 Task: Create Card Card0000000020 in Board Board0000000005 in Workspace WS0000000002 in Trello. Create Card Card0000000021 in Board Board0000000006 in Workspace WS0000000002 in Trello. Create Card Card0000000022 in Board Board0000000006 in Workspace WS0000000002 in Trello. Create Card Card0000000023 in Board Board0000000006 in Workspace WS0000000002 in Trello. Create Card Card0000000024 in Board Board0000000006 in Workspace WS0000000002 in Trello
Action: Mouse moved to (364, 331)
Screenshot: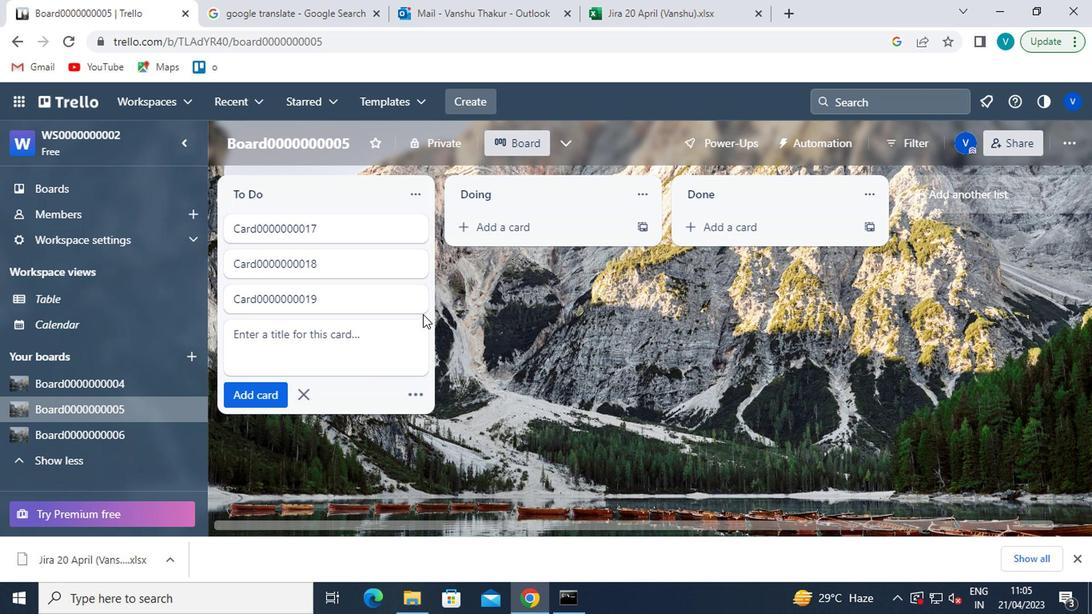 
Action: Mouse pressed left at (364, 331)
Screenshot: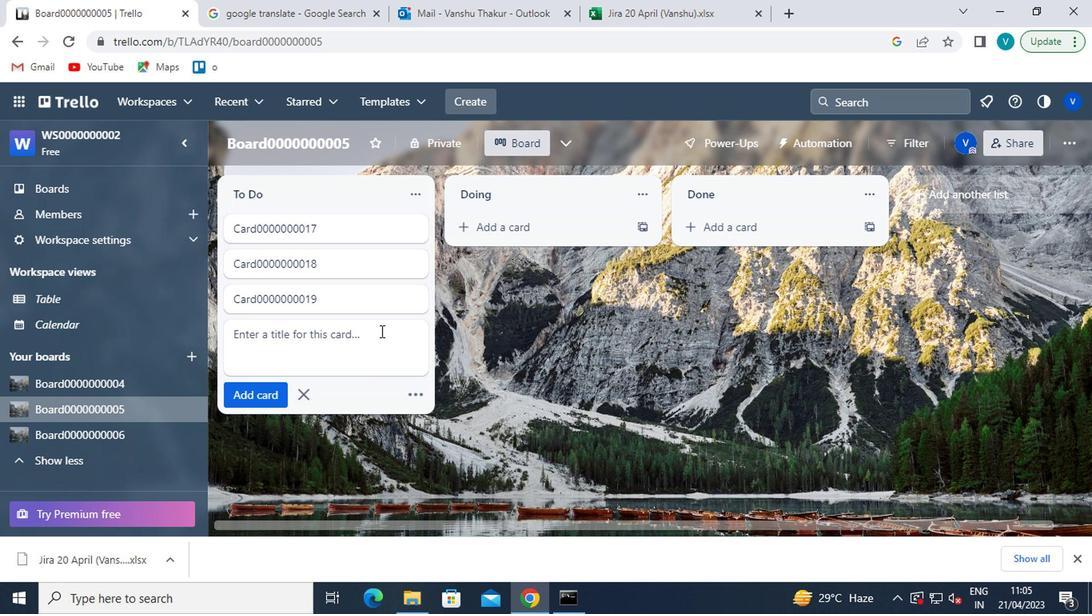 
Action: Key pressed <Key.shift>CARD0000000020
Screenshot: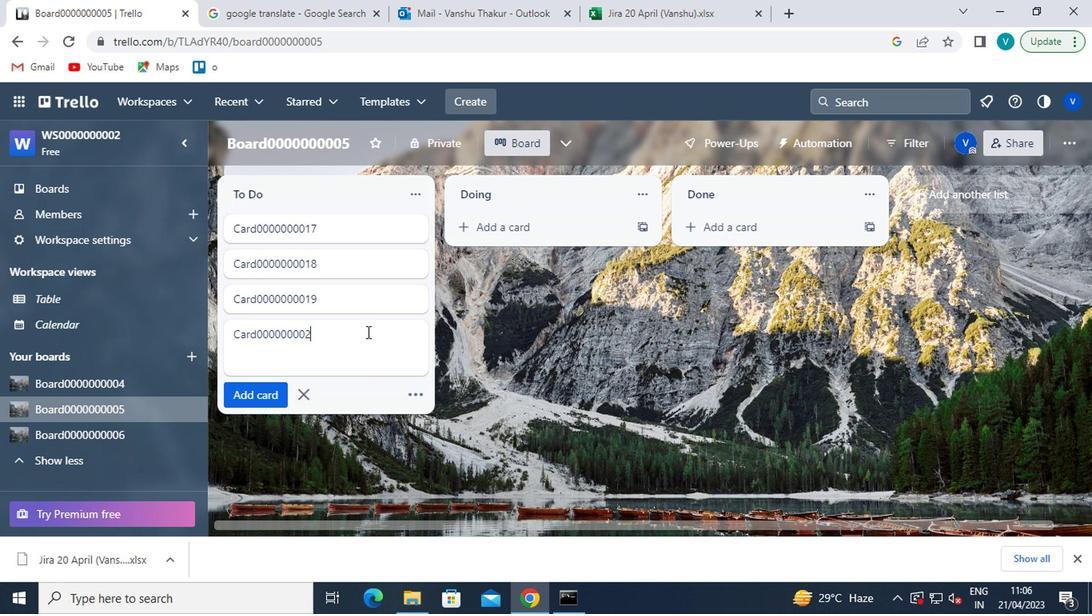 
Action: Mouse moved to (98, 434)
Screenshot: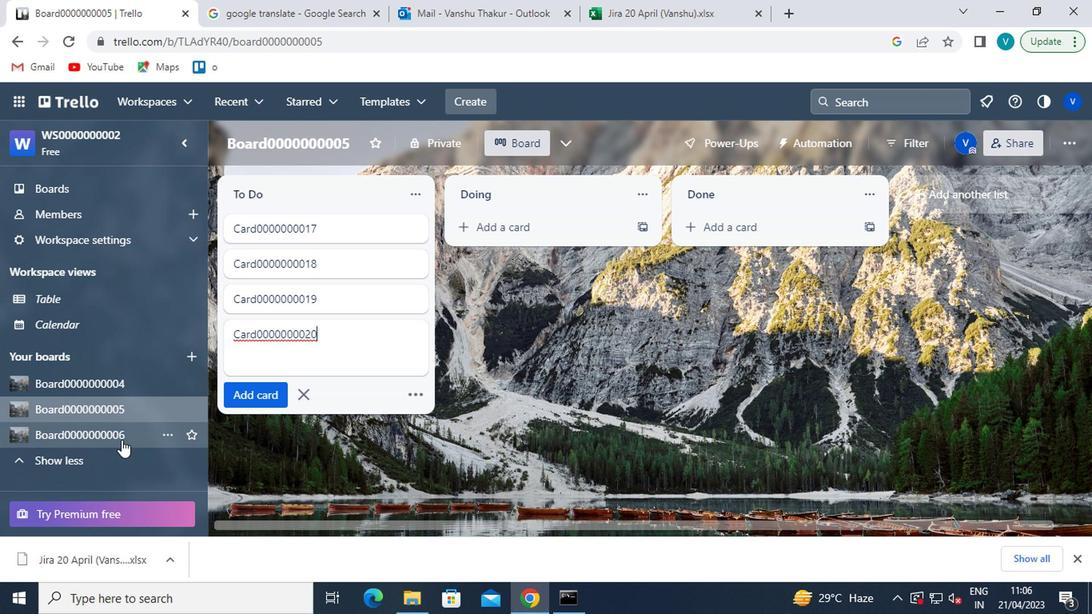 
Action: Mouse pressed left at (98, 434)
Screenshot: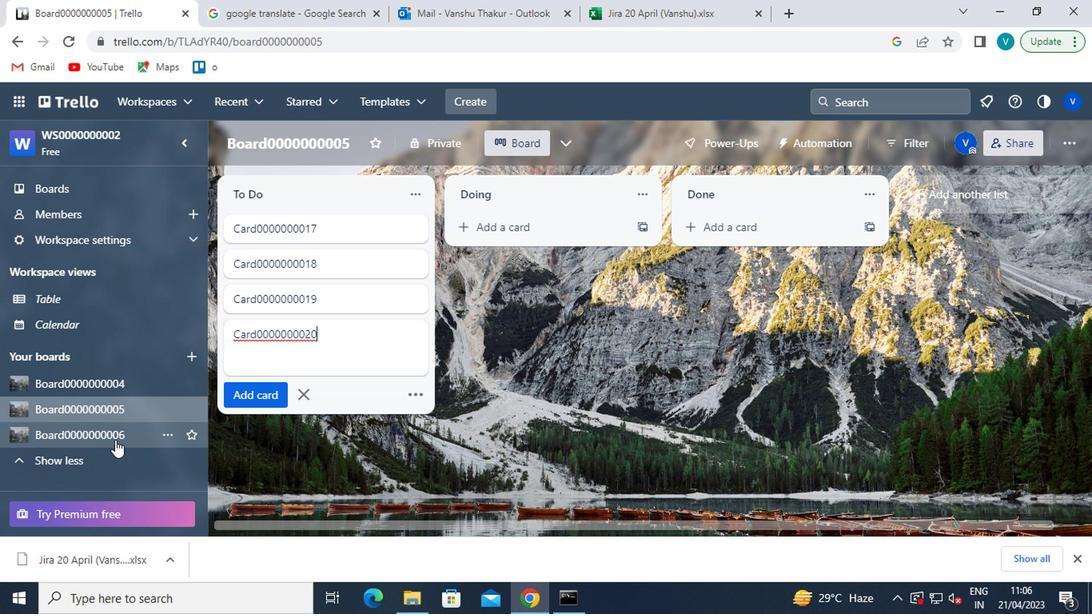 
Action: Mouse moved to (284, 258)
Screenshot: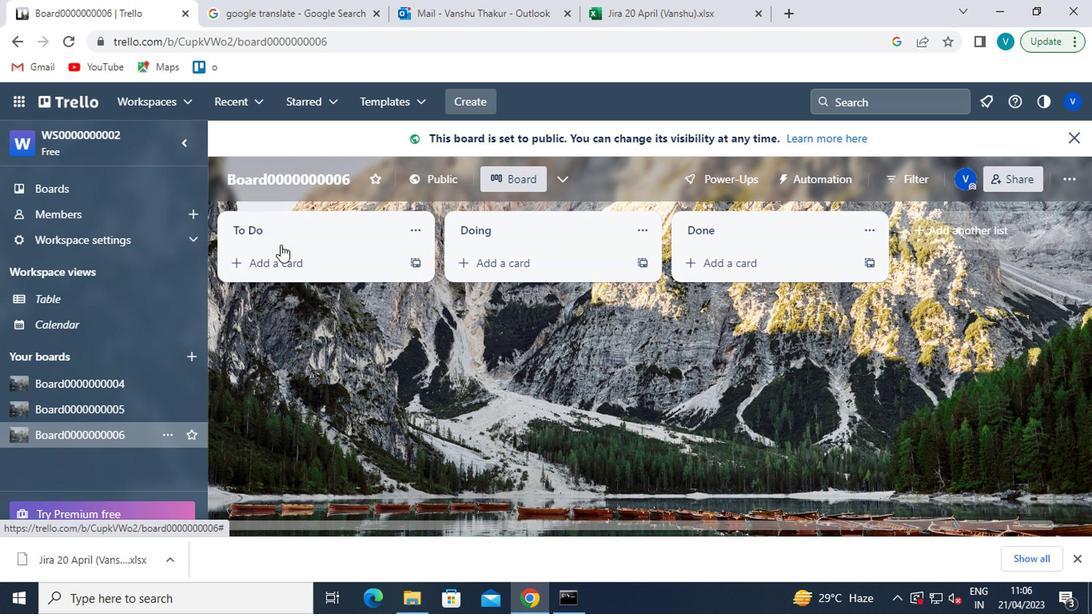 
Action: Mouse pressed left at (284, 258)
Screenshot: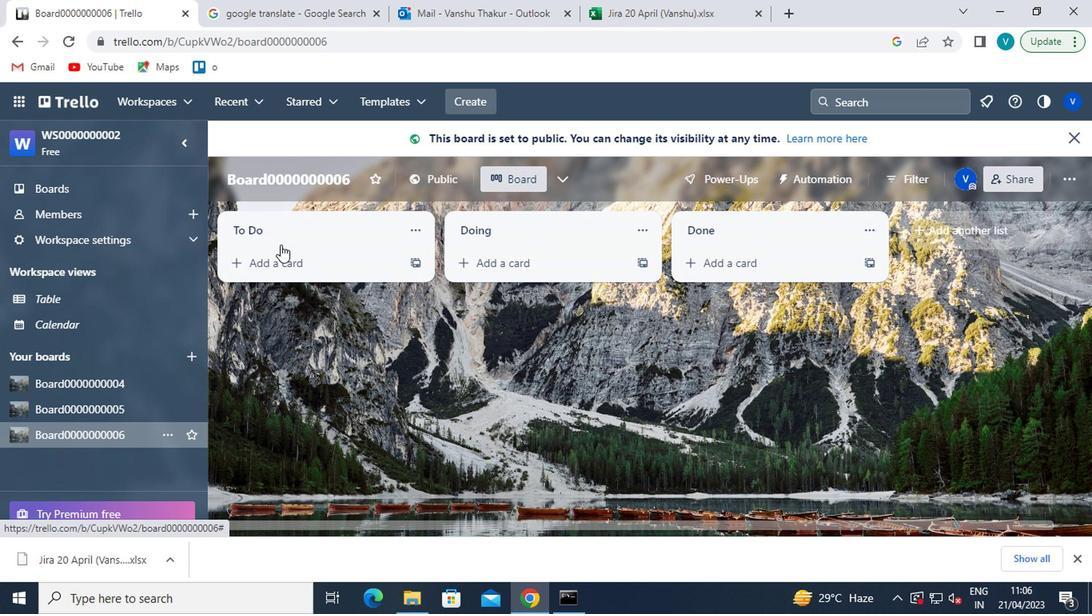 
Action: Key pressed <Key.shift>CARD0000000021<Key.enter><Key.shift>CARD0000000022<Key.enter><Key.shift>CARD0000000023<Key.enter><Key.shift>CARD0000000024
Screenshot: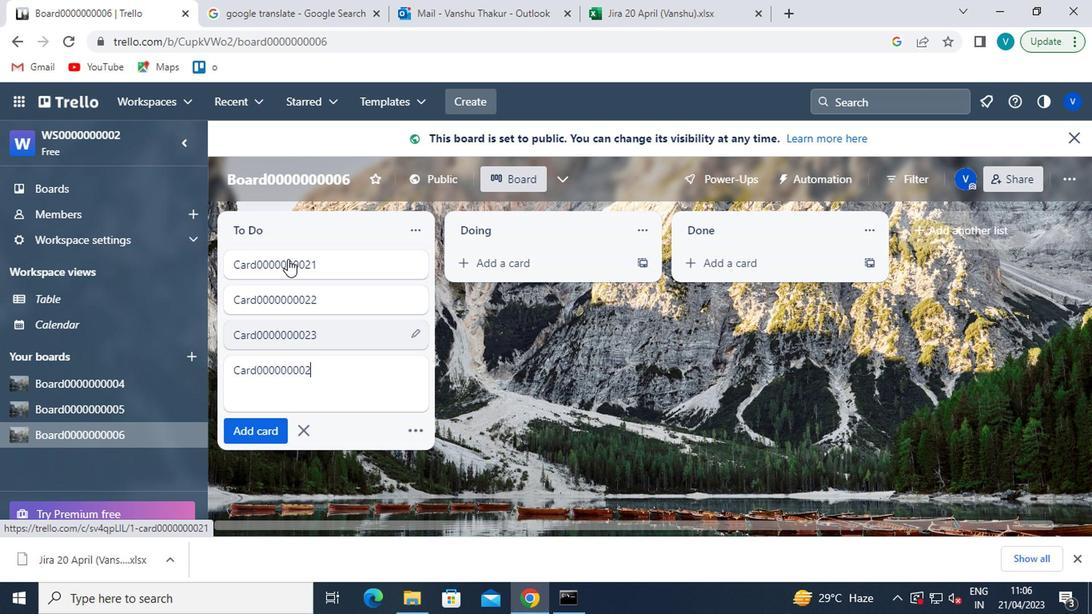 
